 Task: Look for "Screen File commands" in the keyboard shortcut section.
Action: Mouse moved to (304, 106)
Screenshot: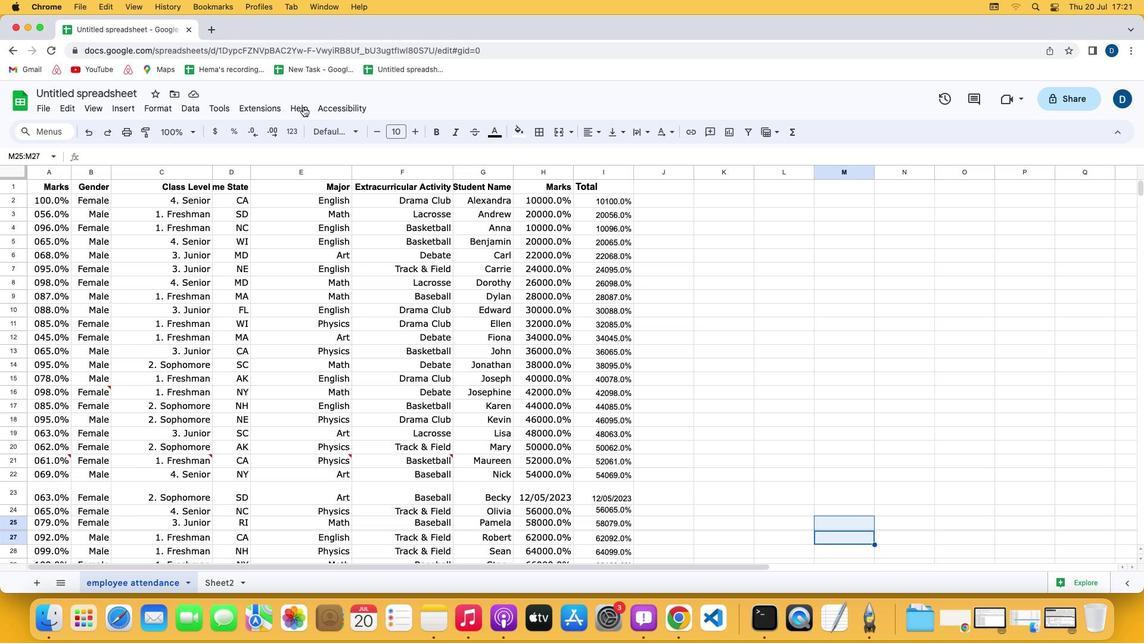 
Action: Mouse pressed left at (304, 106)
Screenshot: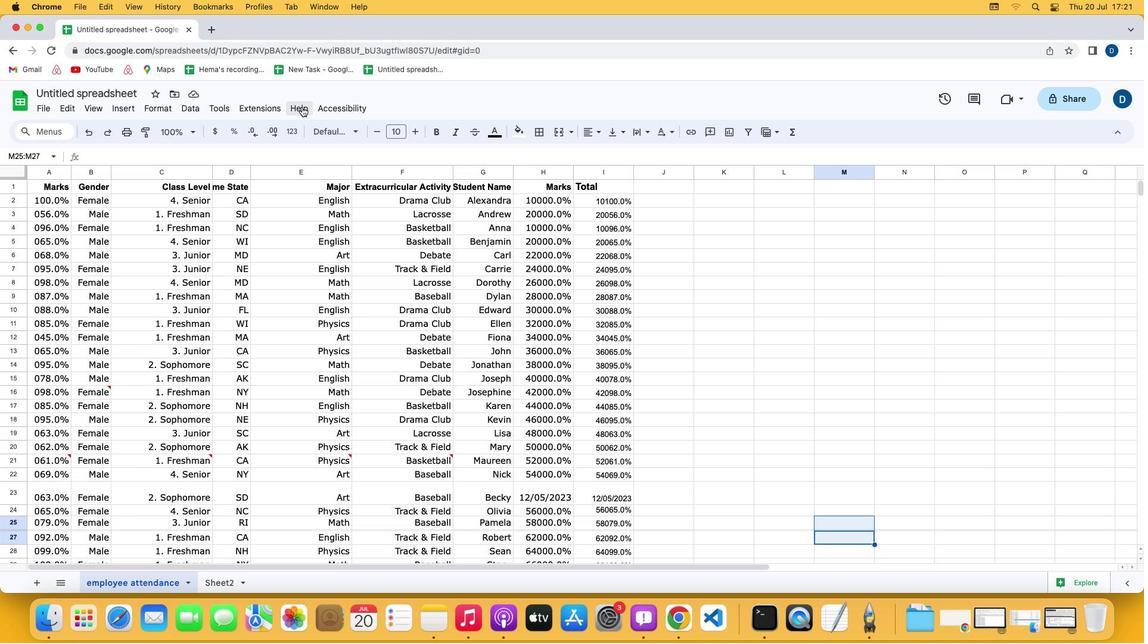 
Action: Mouse moved to (302, 107)
Screenshot: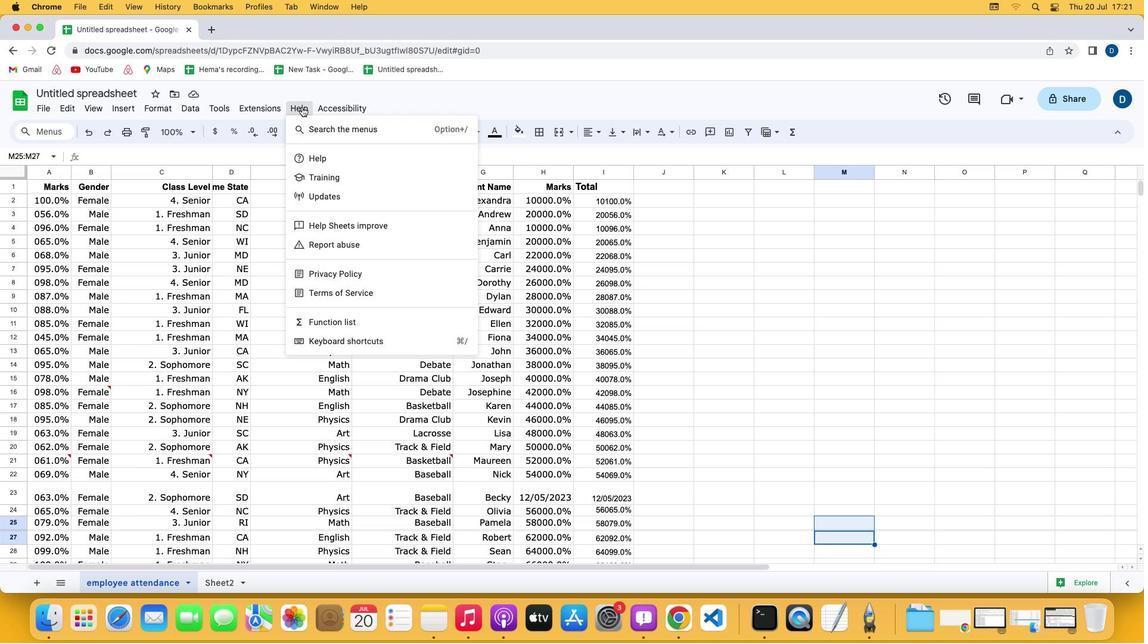 
Action: Mouse pressed left at (302, 107)
Screenshot: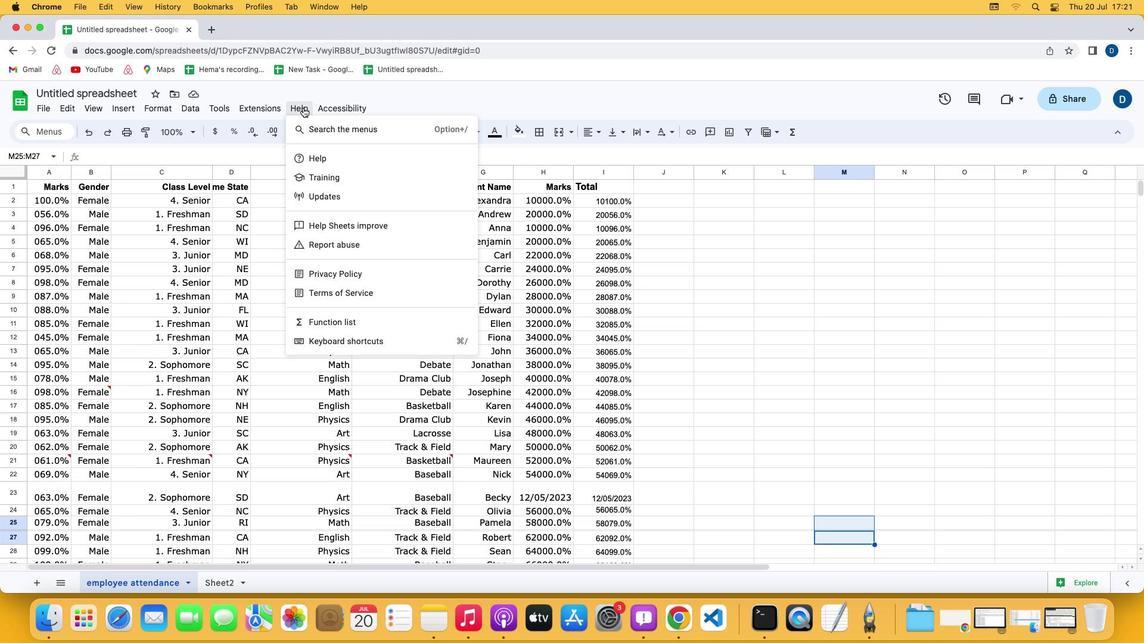 
Action: Mouse moved to (351, 338)
Screenshot: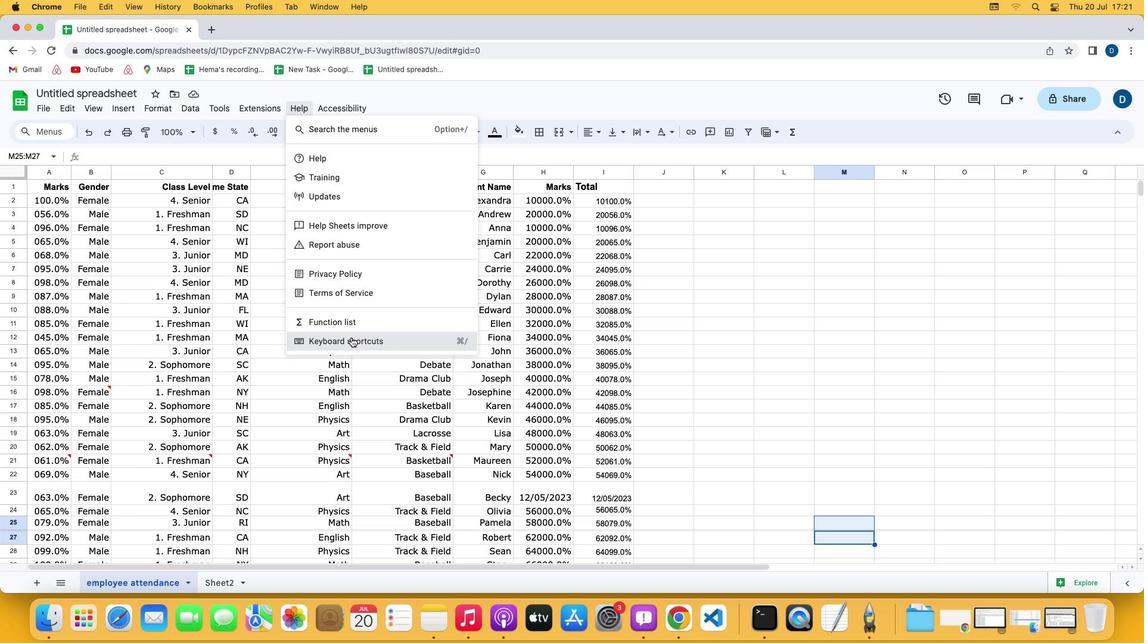 
Action: Mouse pressed left at (351, 338)
Screenshot: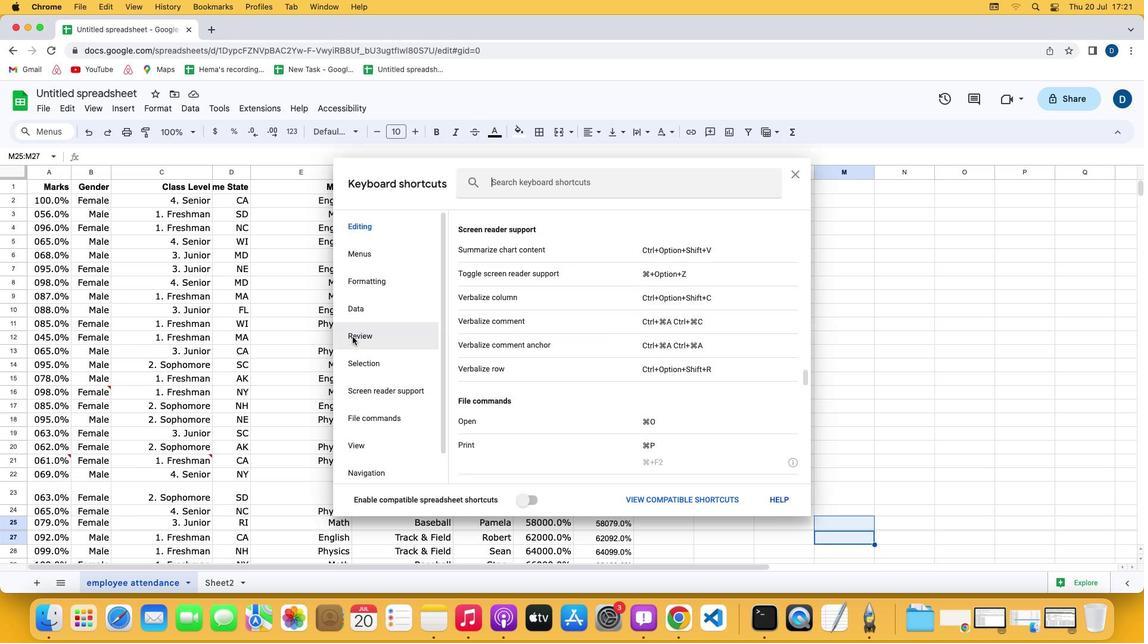 
Action: Mouse moved to (373, 410)
Screenshot: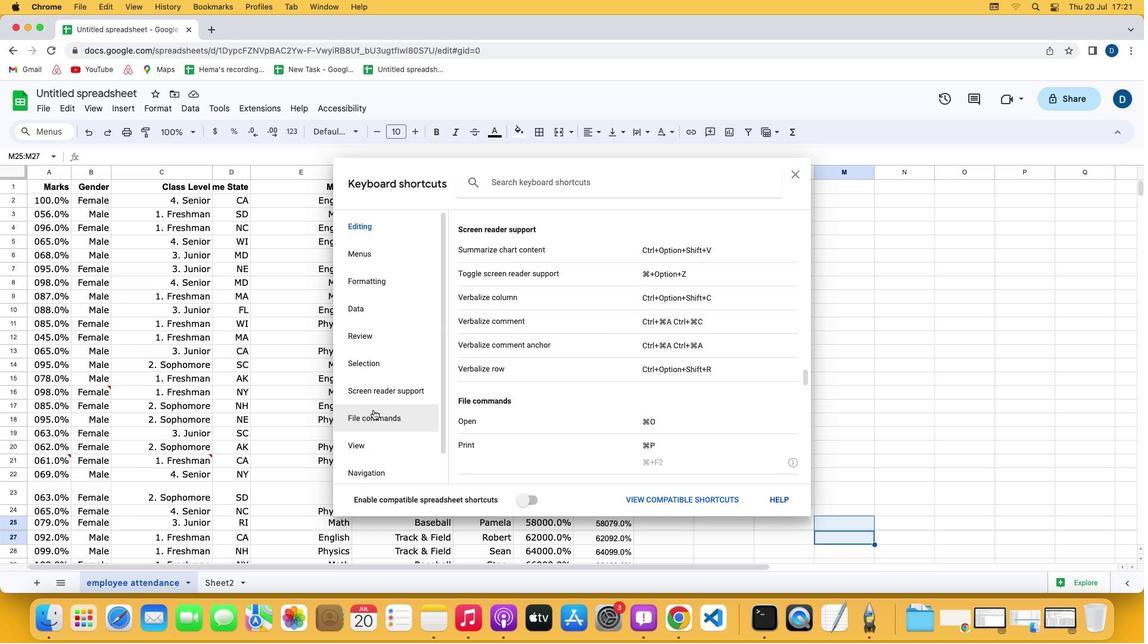 
Action: Mouse pressed left at (373, 410)
Screenshot: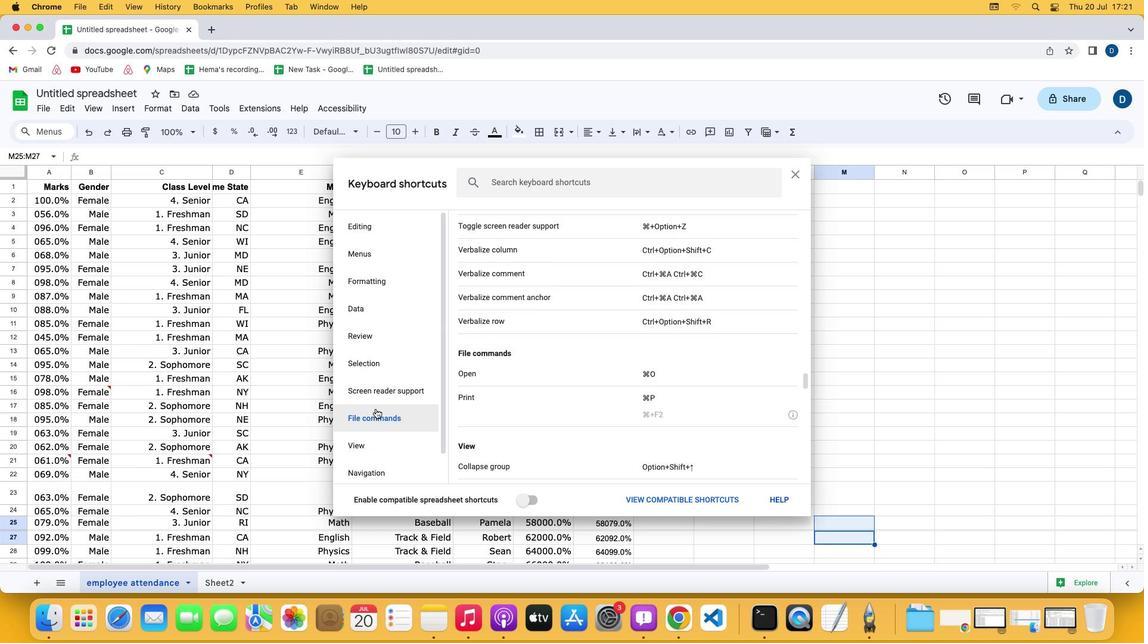 
Action: Mouse moved to (579, 385)
Screenshot: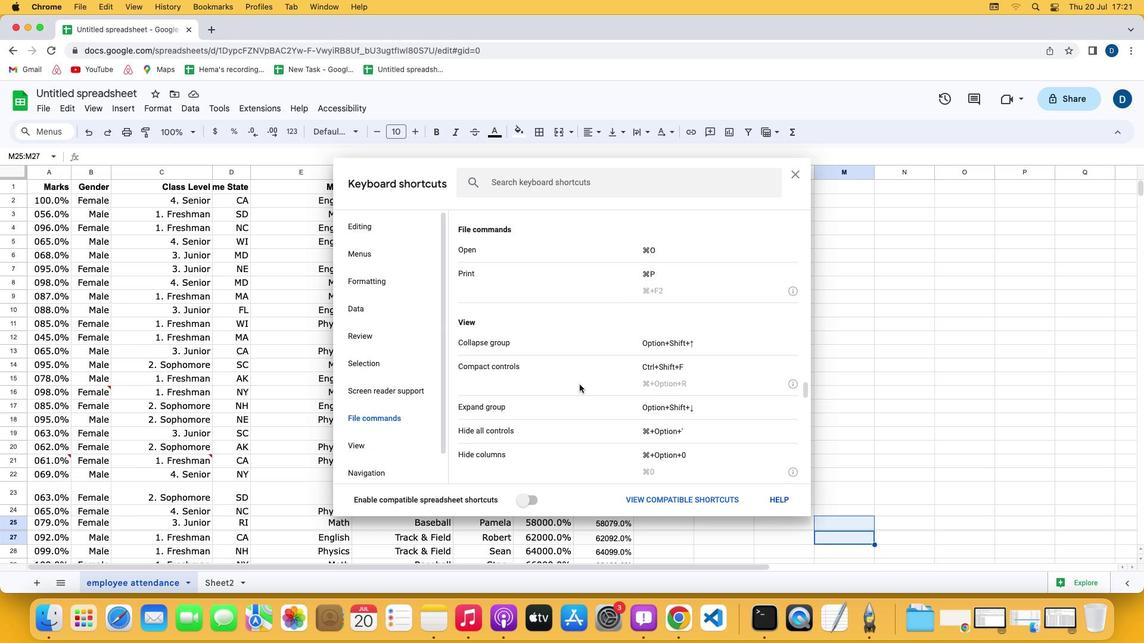 
